 Task: Add the product "Strawberry Lemon Basil Chia Pudding" to cart from the store "Catering by Summer Shop (Healthy Thai Bowls)".
Action: Mouse pressed left at (41, 74)
Screenshot: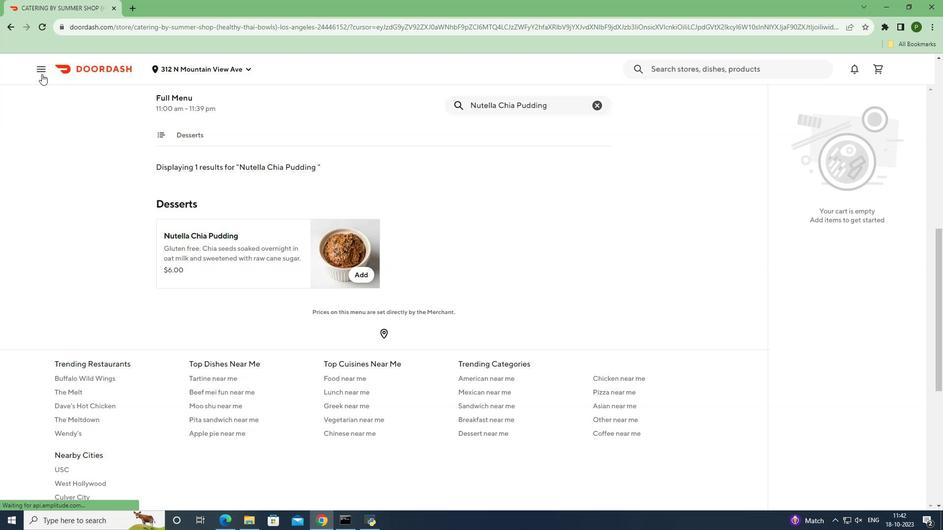 
Action: Mouse moved to (41, 131)
Screenshot: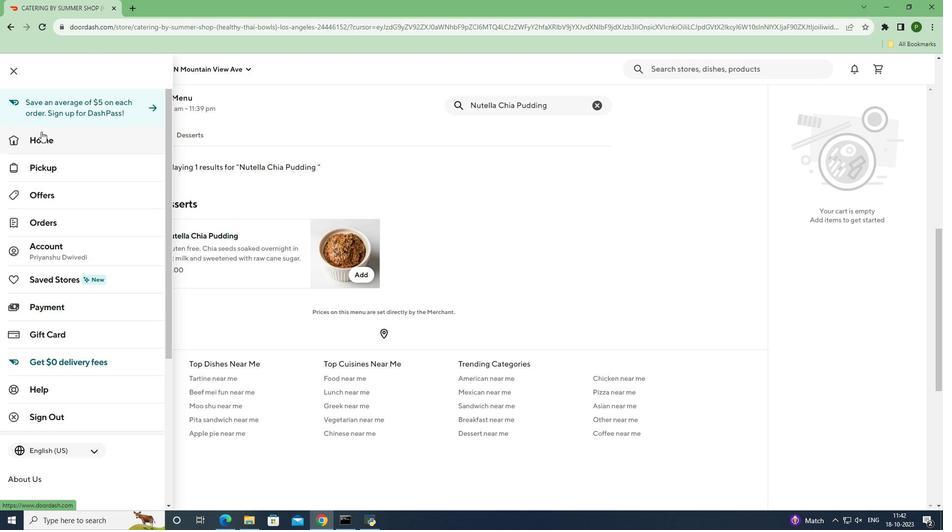 
Action: Mouse pressed left at (41, 131)
Screenshot: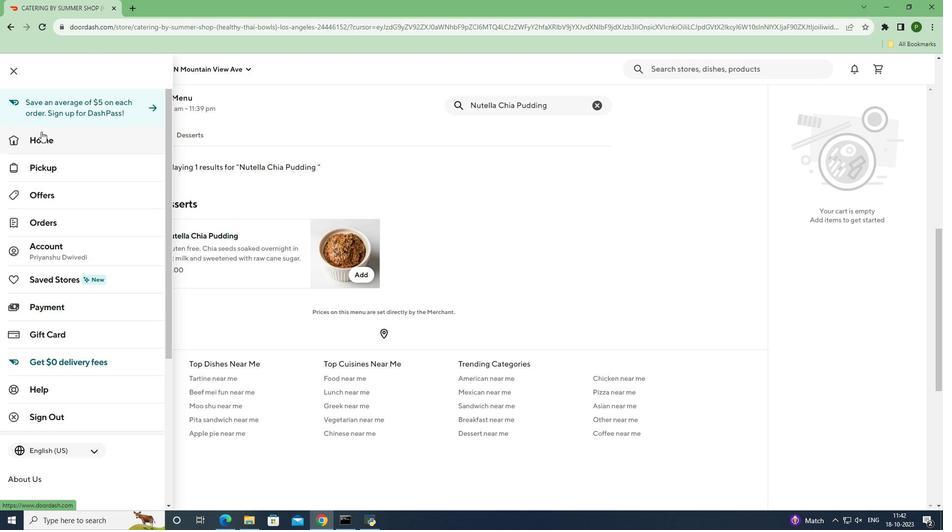
Action: Mouse moved to (750, 105)
Screenshot: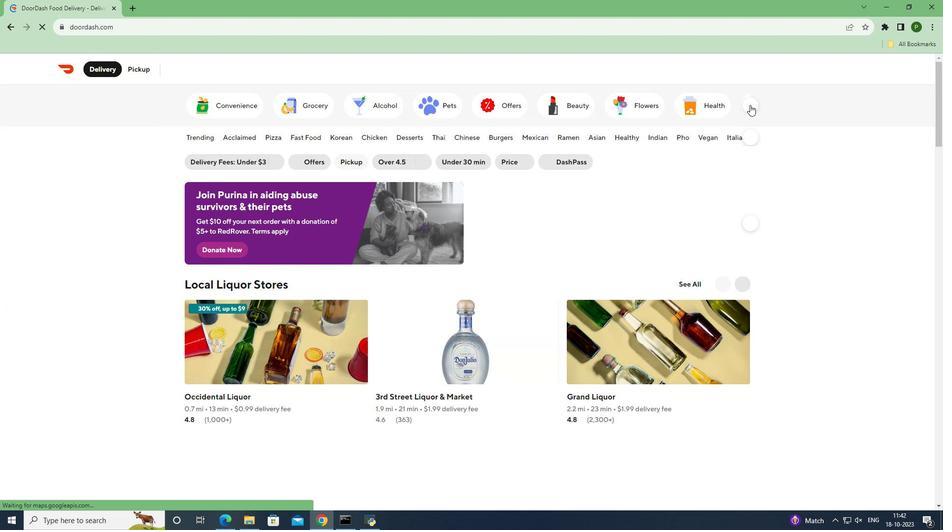 
Action: Mouse pressed left at (750, 105)
Screenshot: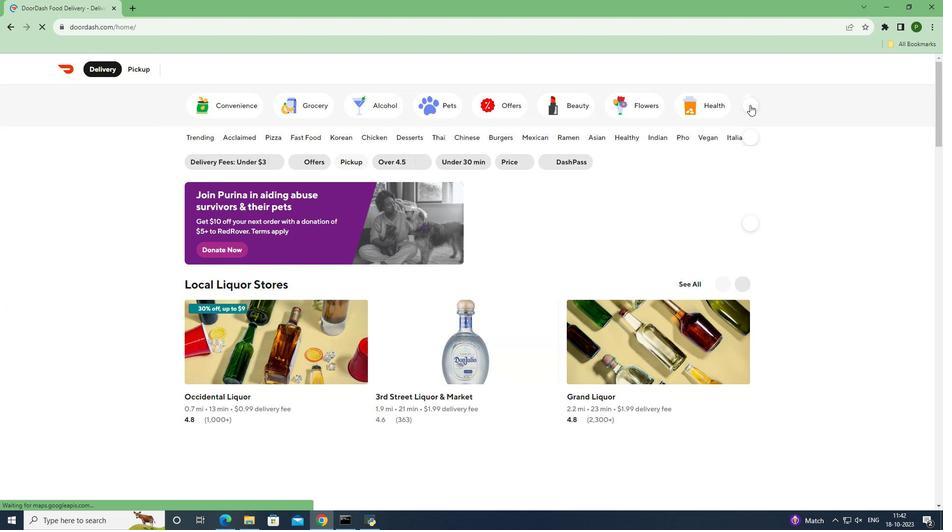 
Action: Mouse moved to (220, 109)
Screenshot: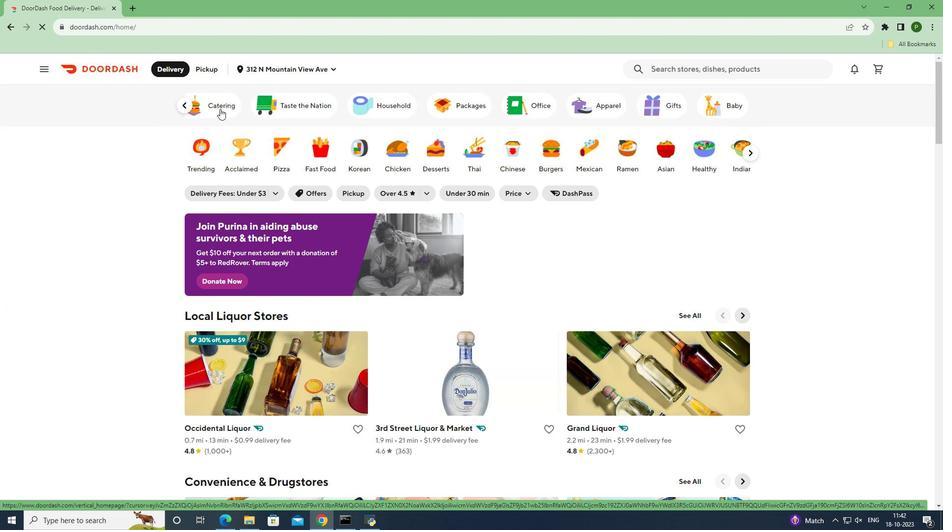 
Action: Mouse pressed left at (220, 109)
Screenshot: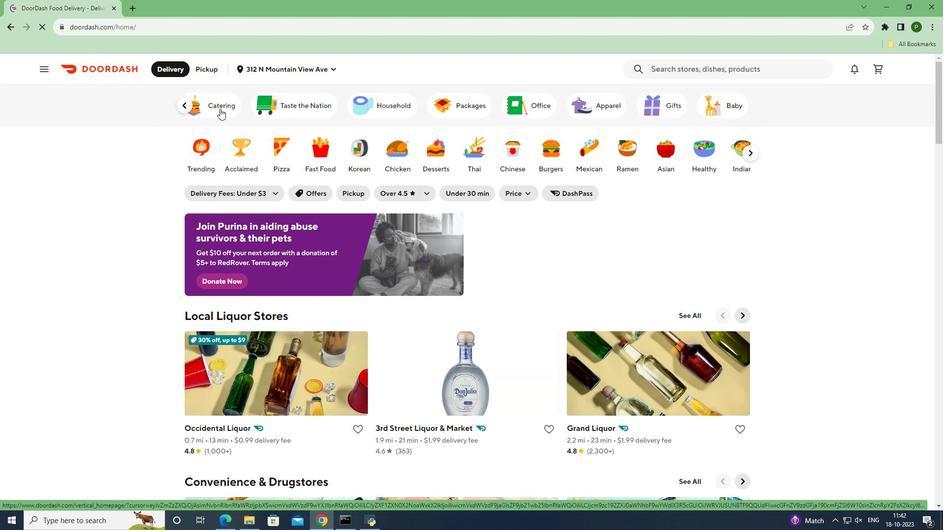 
Action: Mouse moved to (276, 264)
Screenshot: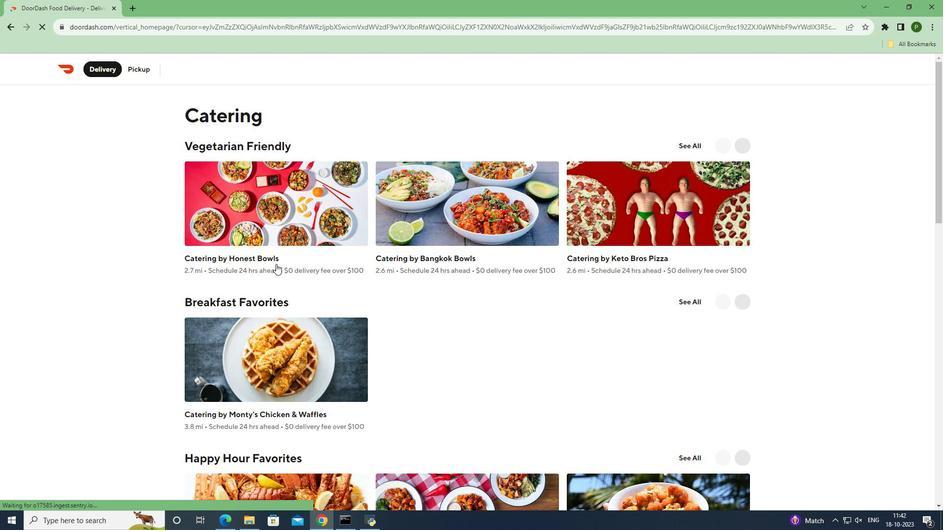 
Action: Mouse scrolled (276, 263) with delta (0, 0)
Screenshot: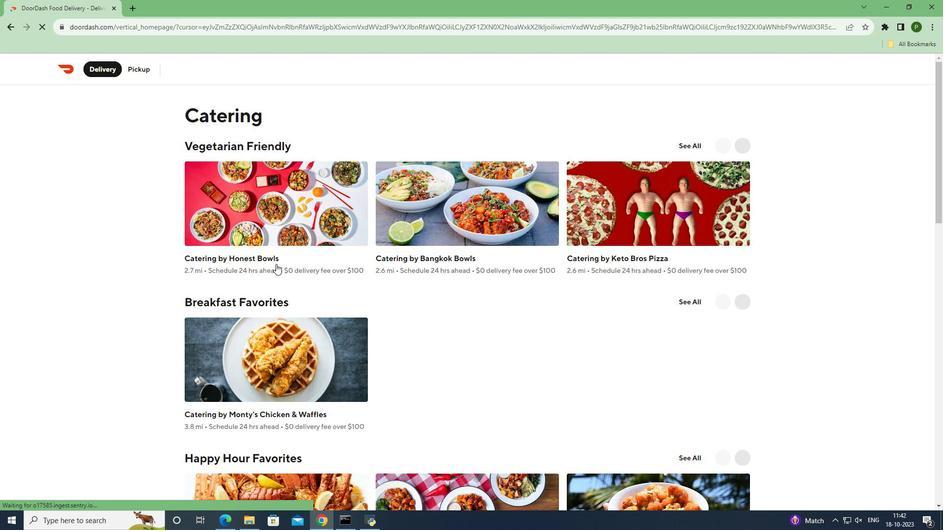 
Action: Mouse scrolled (276, 263) with delta (0, 0)
Screenshot: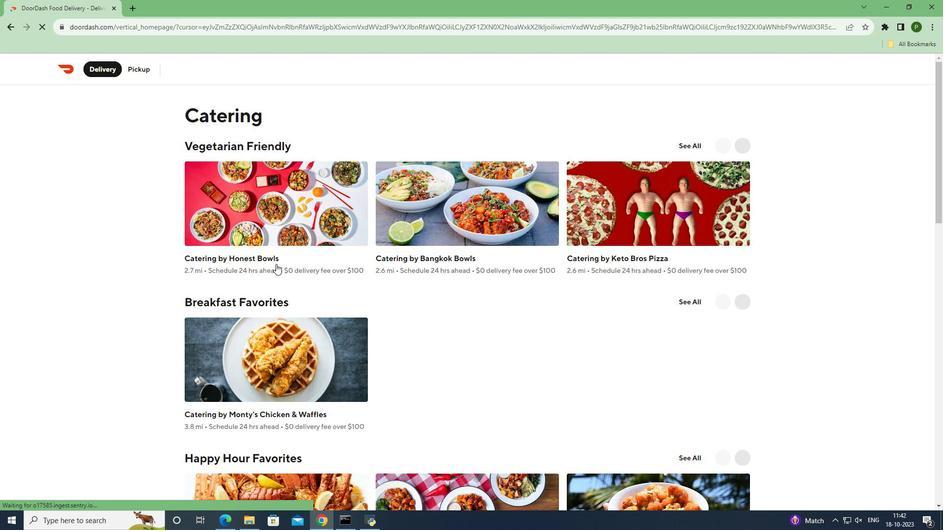 
Action: Mouse scrolled (276, 263) with delta (0, 0)
Screenshot: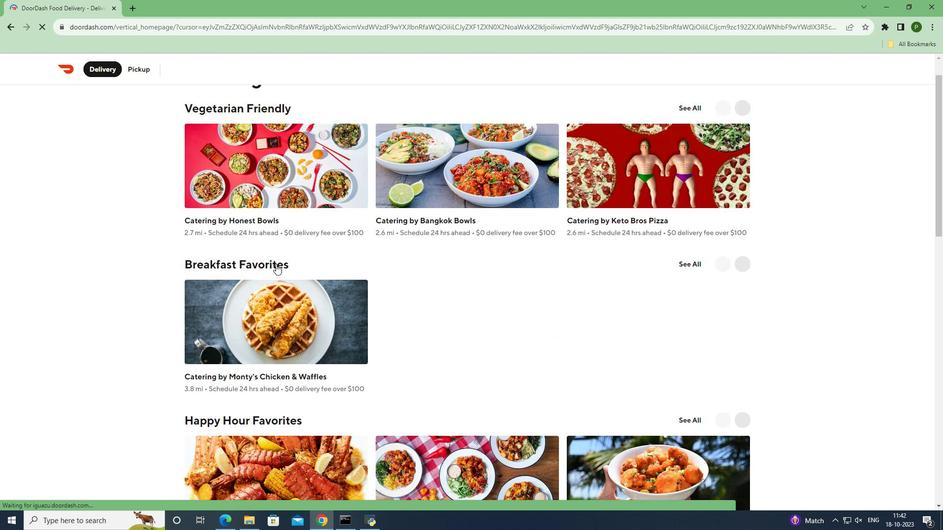 
Action: Mouse scrolled (276, 263) with delta (0, 0)
Screenshot: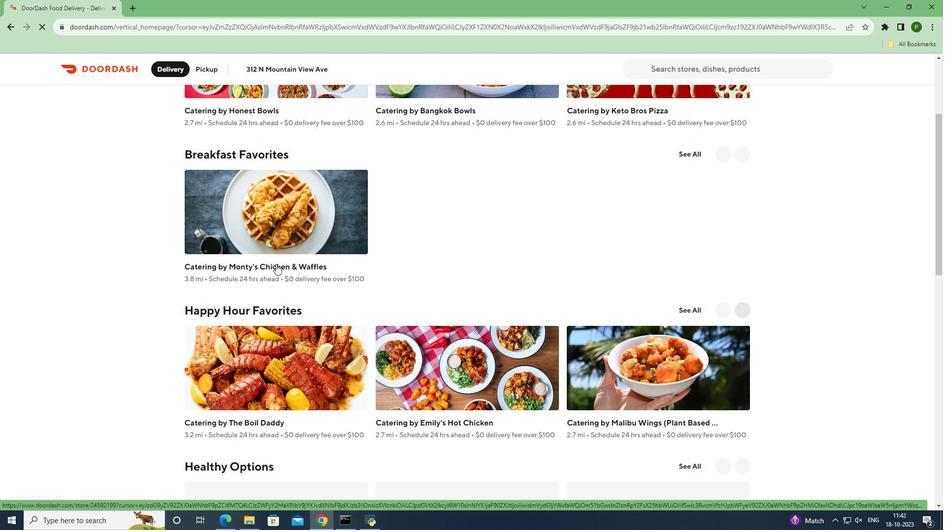 
Action: Mouse scrolled (276, 263) with delta (0, 0)
Screenshot: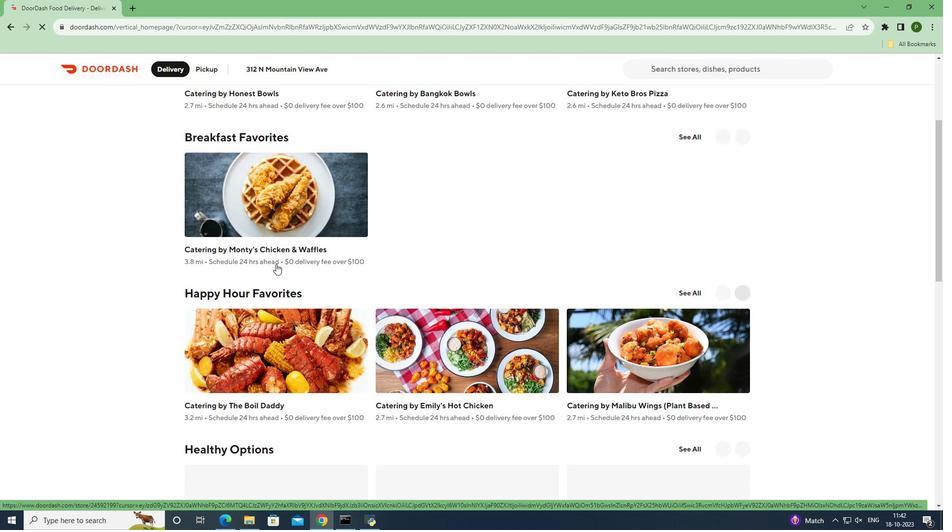 
Action: Mouse scrolled (276, 263) with delta (0, 0)
Screenshot: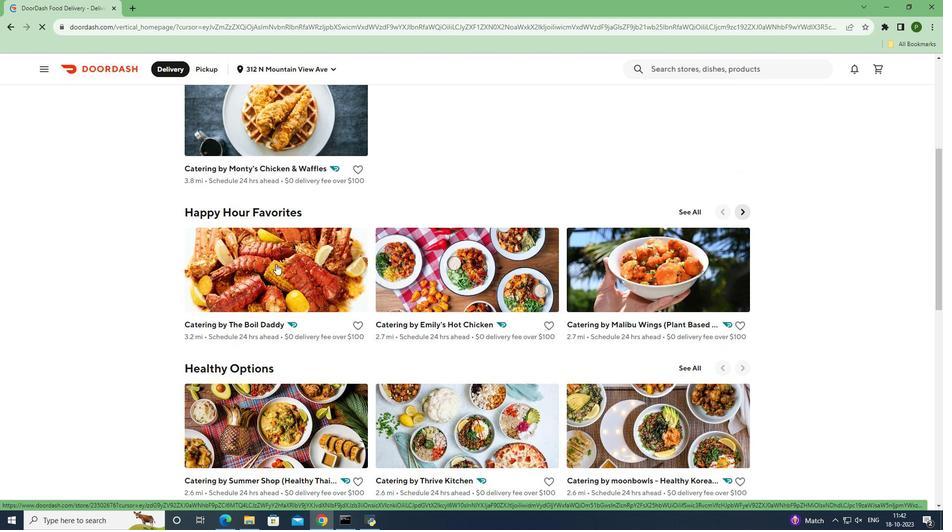 
Action: Mouse scrolled (276, 263) with delta (0, 0)
Screenshot: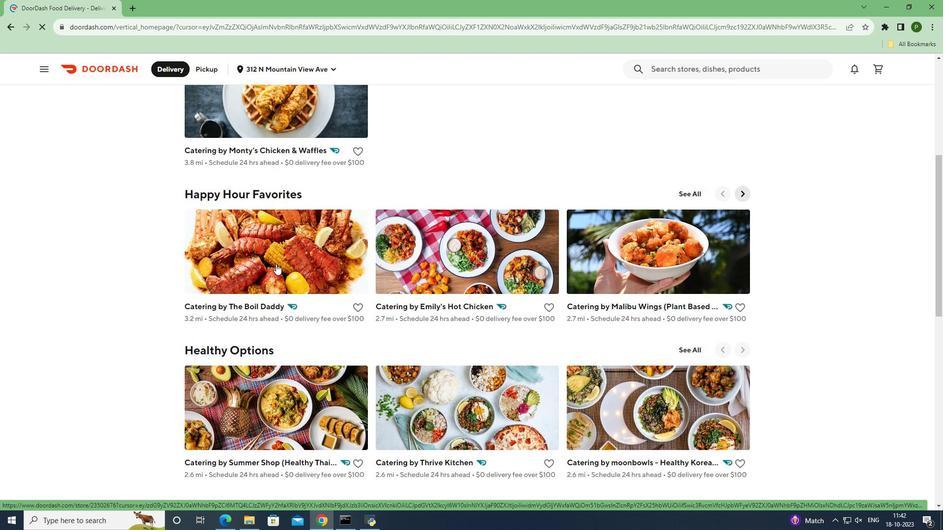 
Action: Mouse moved to (271, 320)
Screenshot: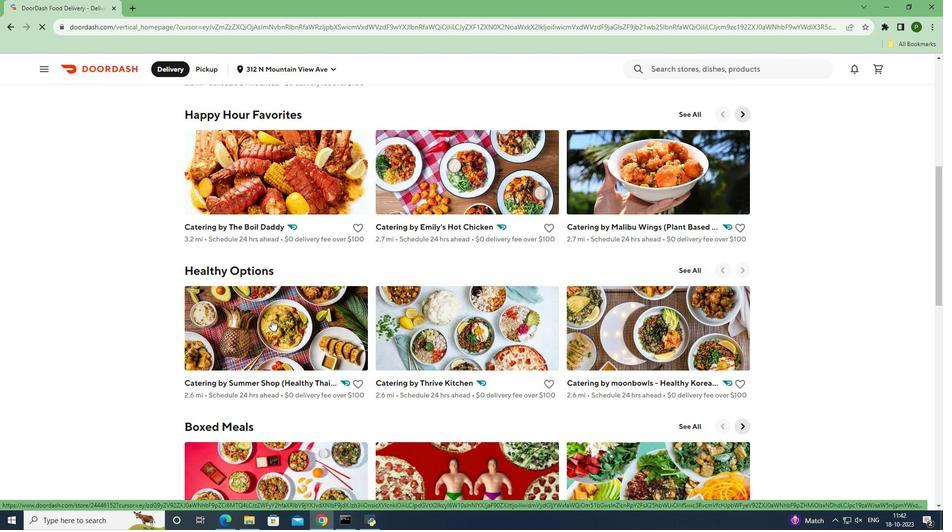 
Action: Mouse pressed left at (271, 320)
Screenshot: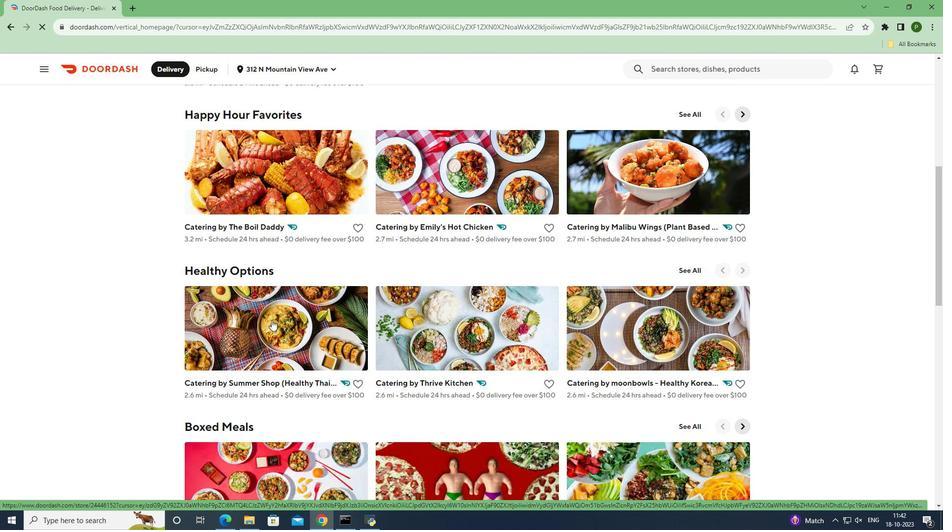 
Action: Mouse moved to (448, 296)
Screenshot: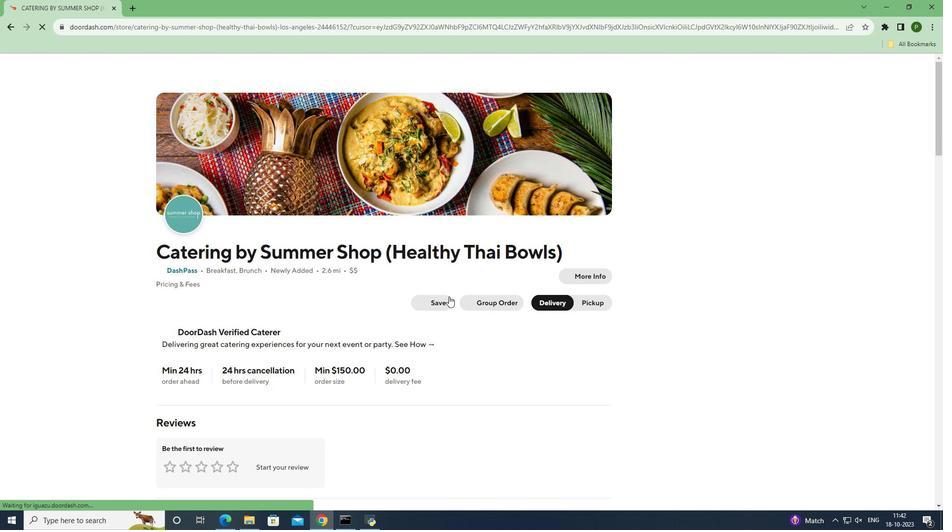 
Action: Mouse scrolled (448, 296) with delta (0, 0)
Screenshot: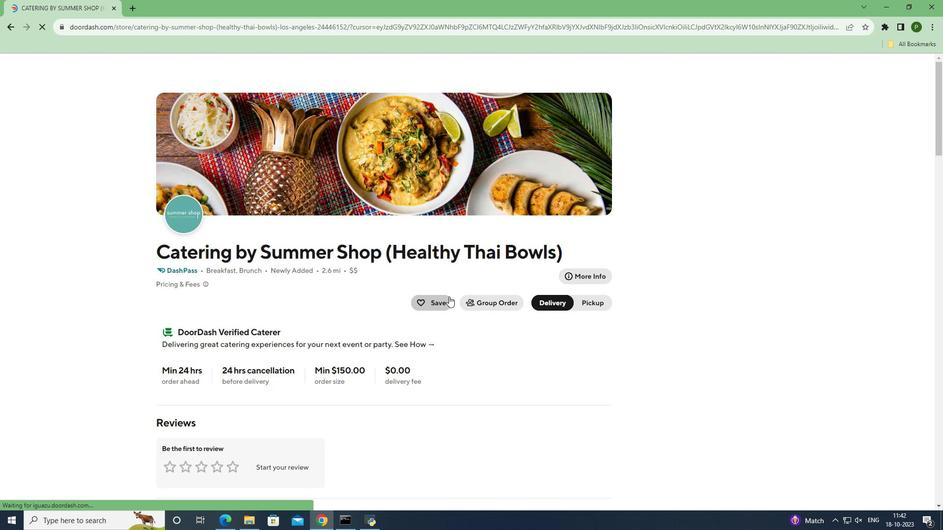 
Action: Mouse scrolled (448, 296) with delta (0, 0)
Screenshot: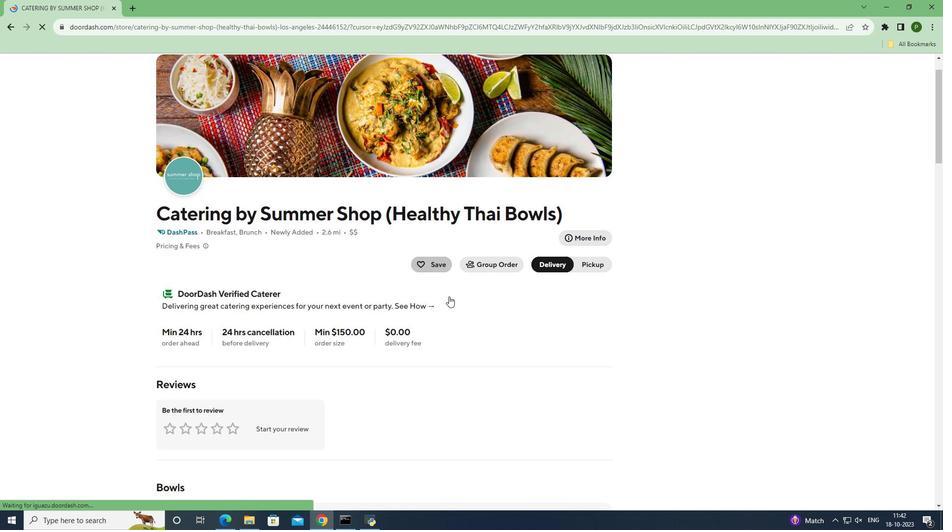 
Action: Mouse moved to (458, 293)
Screenshot: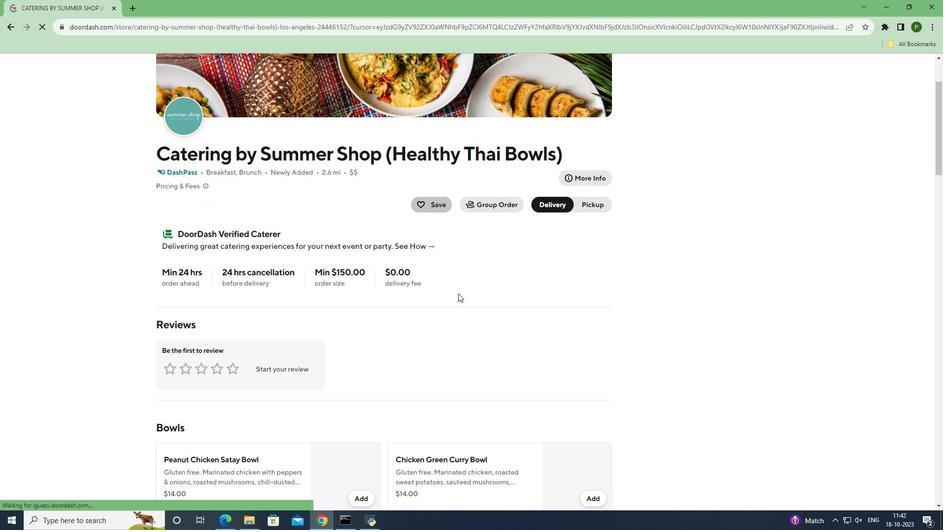 
Action: Mouse scrolled (458, 293) with delta (0, 0)
Screenshot: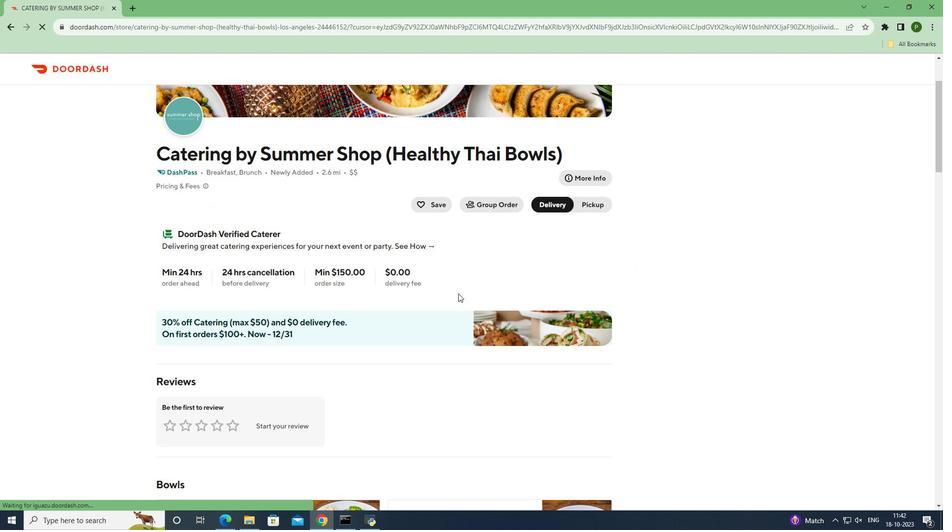 
Action: Mouse scrolled (458, 293) with delta (0, 0)
Screenshot: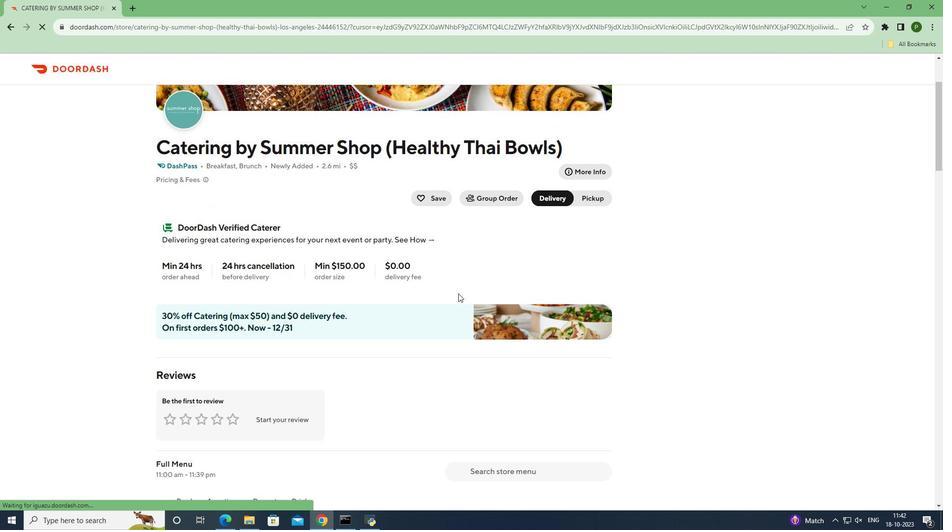 
Action: Mouse moved to (503, 375)
Screenshot: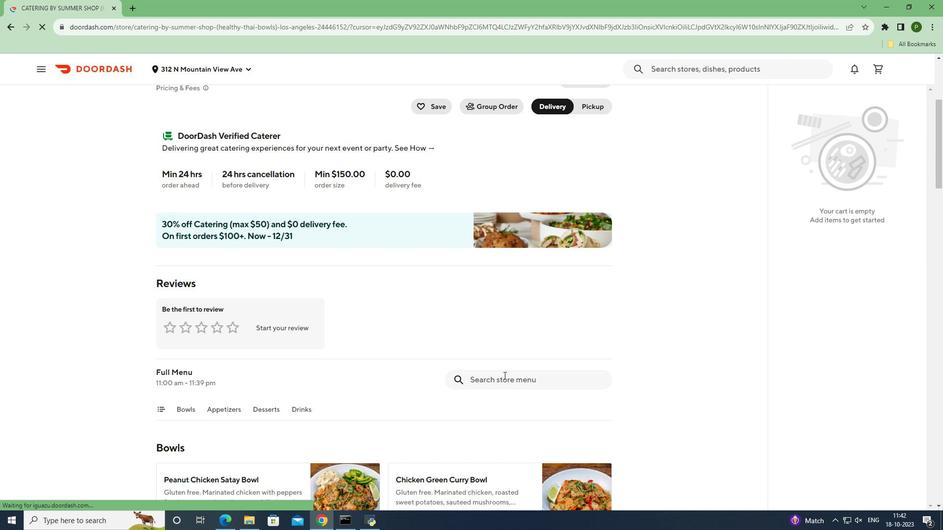 
Action: Mouse pressed left at (503, 375)
Screenshot: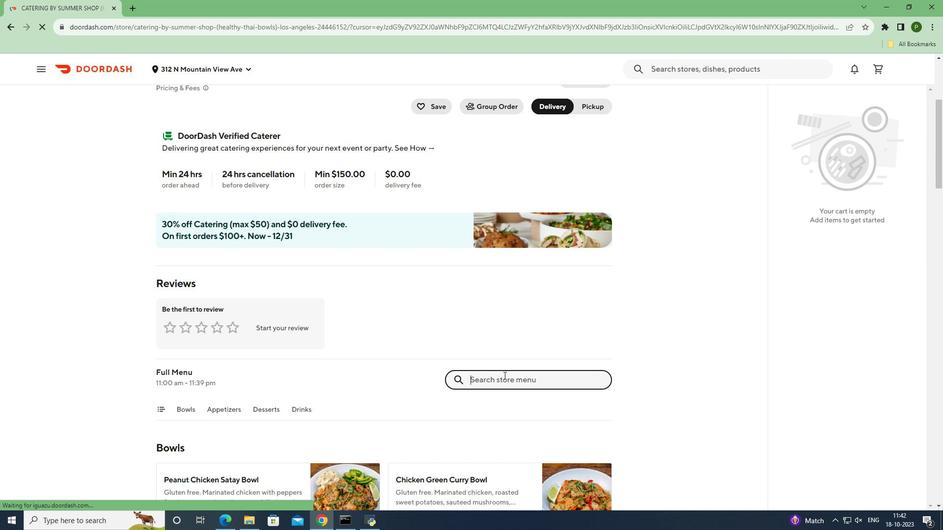 
Action: Key pressed <Key.caps_lock>S<Key.caps_lock>trawberry<Key.space><Key.caps_lock>L<Key.caps_lock>emon<Key.space><Key.caps_lock>B<Key.caps_lock>asil<Key.space><Key.caps_lock>C<Key.caps_lock>hia<Key.space><Key.caps_lock>P<Key.caps_lock>udding<Key.space><Key.enter>
Screenshot: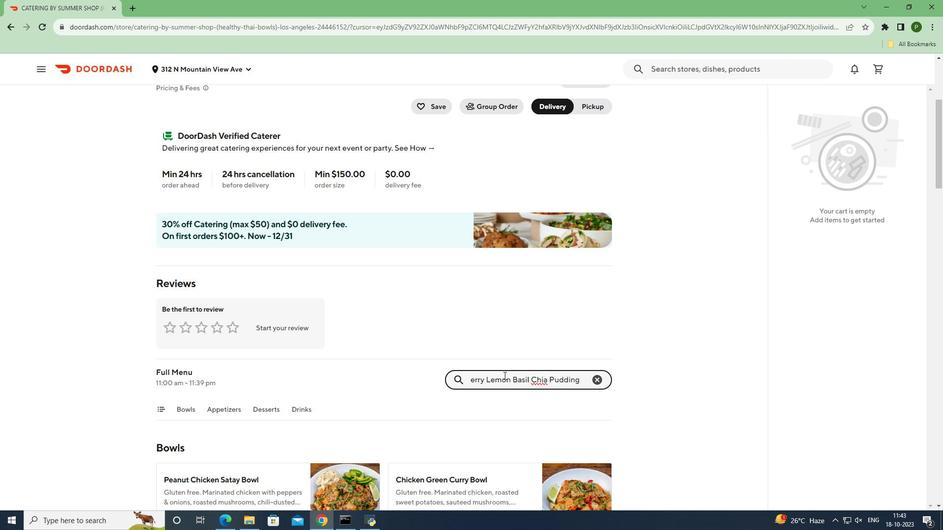 
Action: Mouse moved to (364, 275)
Screenshot: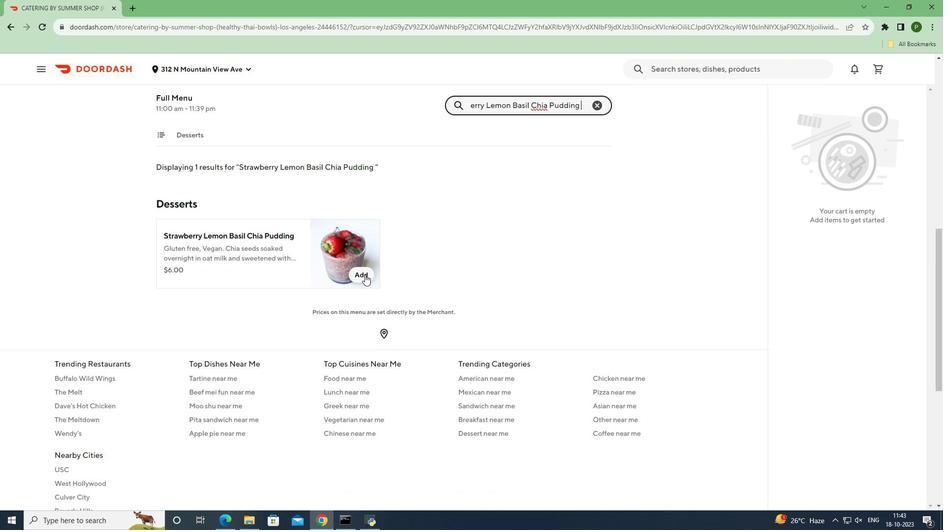 
Action: Mouse pressed left at (364, 275)
Screenshot: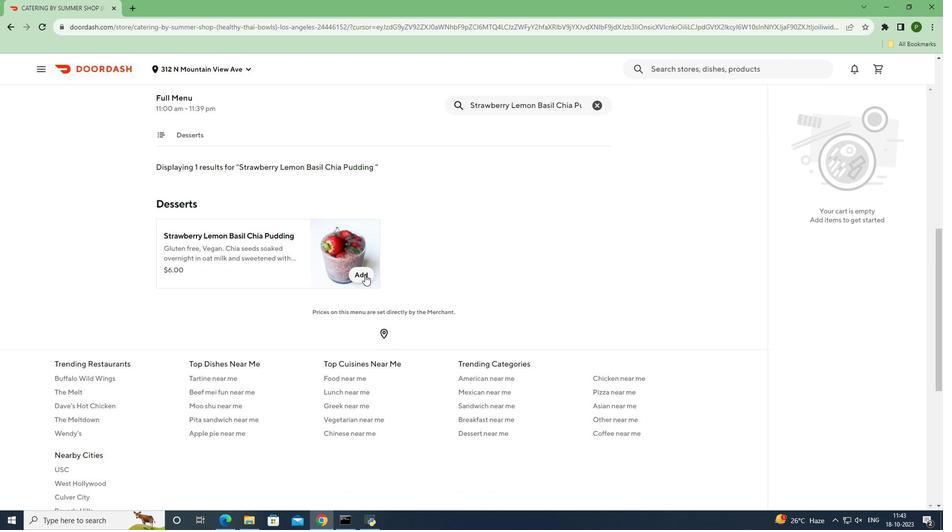 
Action: Mouse moved to (435, 370)
Screenshot: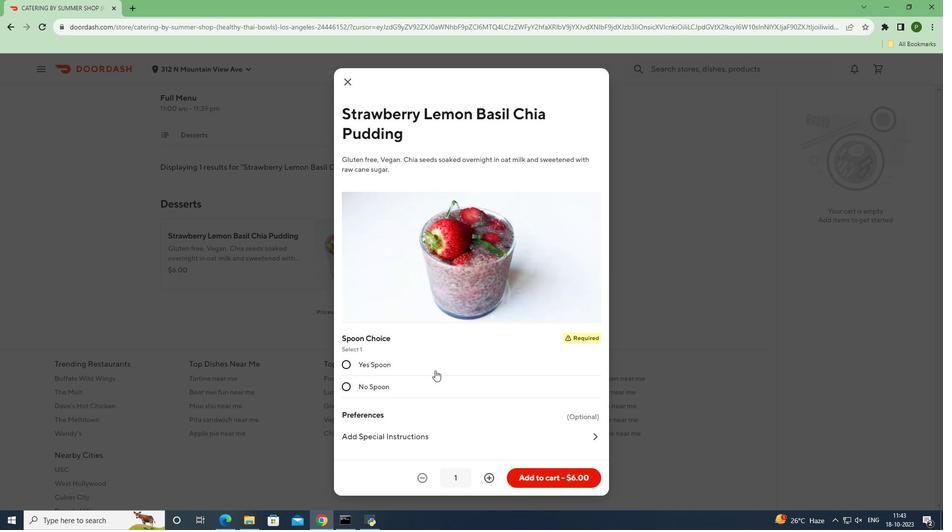 
Action: Mouse pressed left at (435, 370)
Screenshot: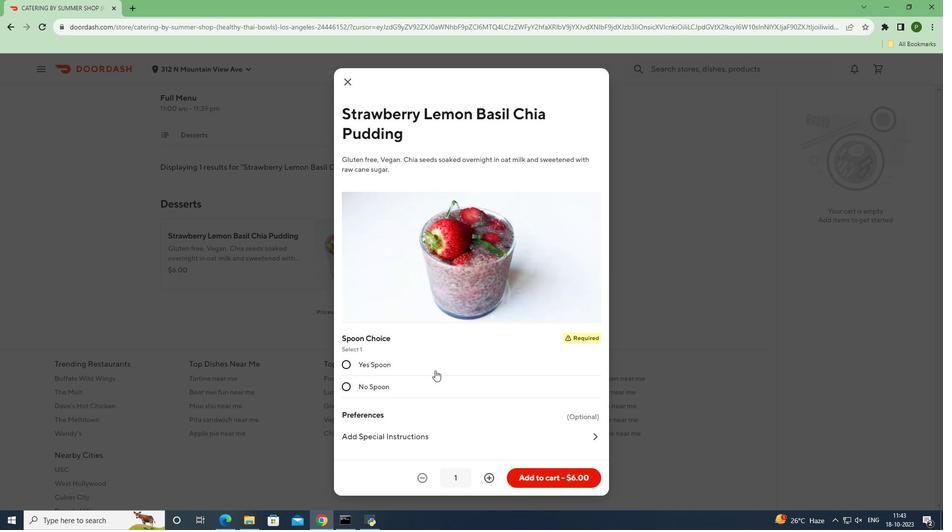 
Action: Mouse moved to (541, 474)
Screenshot: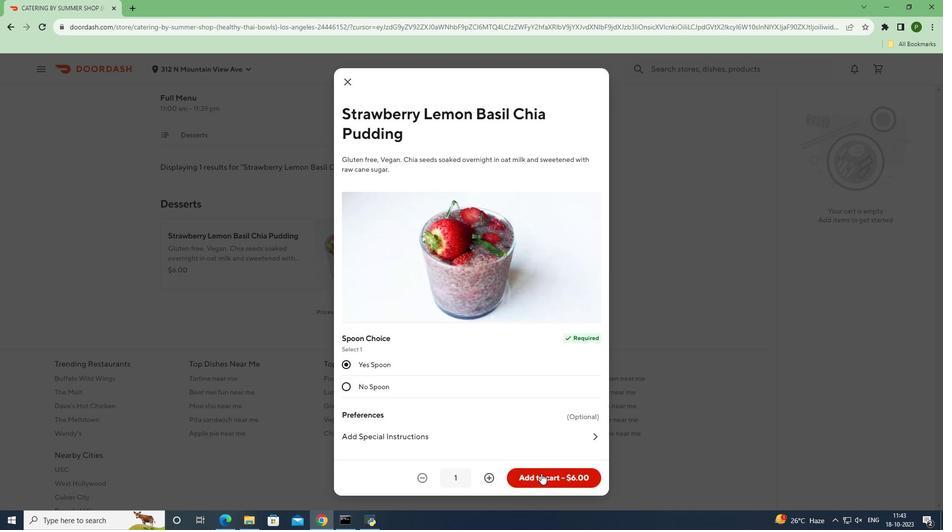 
Action: Mouse pressed left at (541, 474)
Screenshot: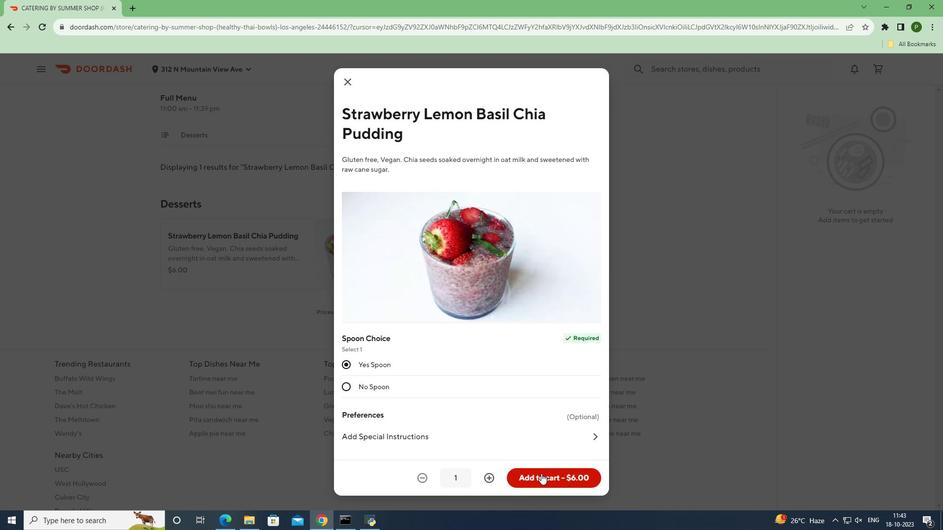 
Action: Mouse moved to (692, 447)
Screenshot: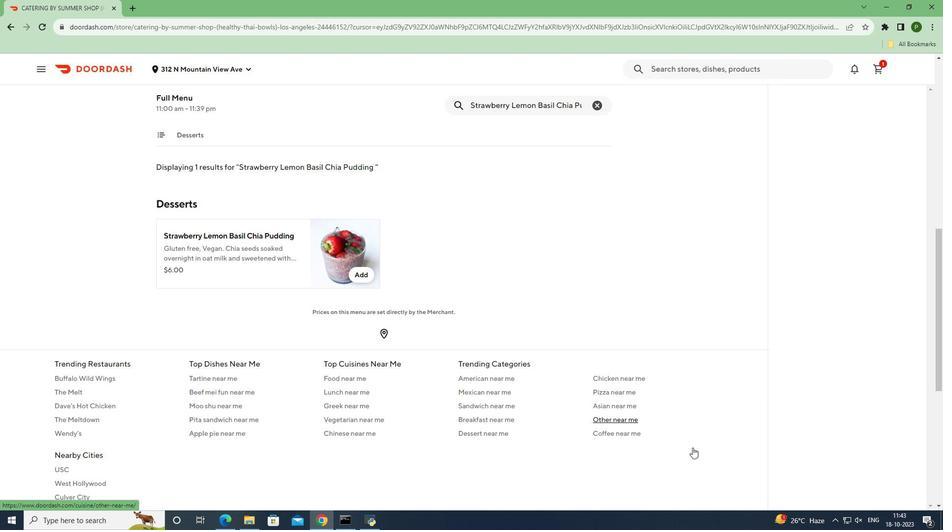
